 Task: Invite Team Member Softage.2@softage.net to Workspace Brand Management. Invite Team Member Softage.3@softage.net to Workspace Brand Management. Invite Team Member Softage.3@softage.net to Workspace Brand Management
Action: Mouse moved to (801, 116)
Screenshot: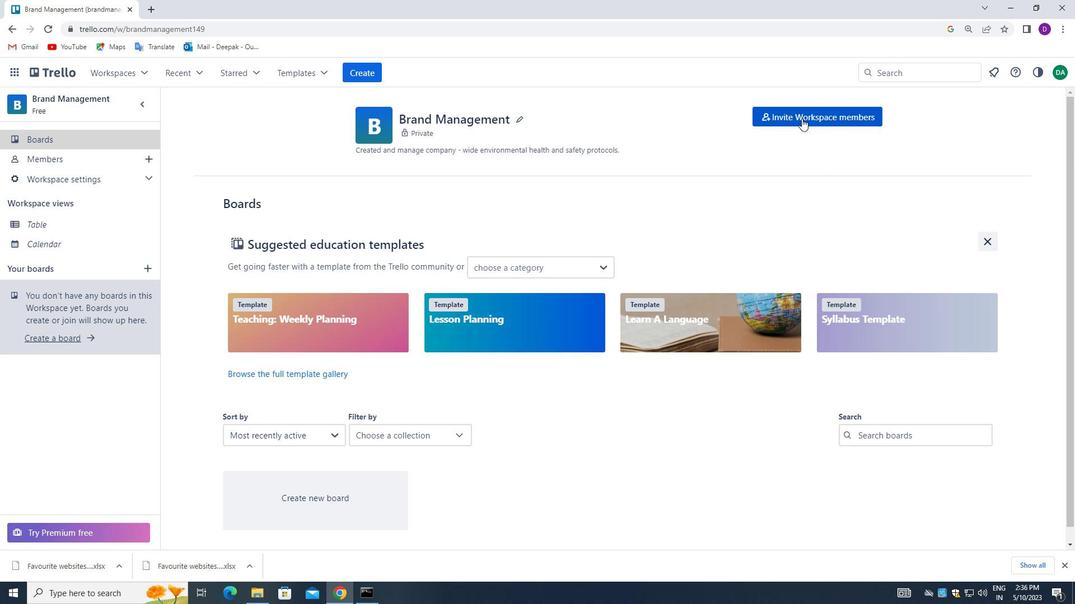 
Action: Mouse pressed left at (801, 116)
Screenshot: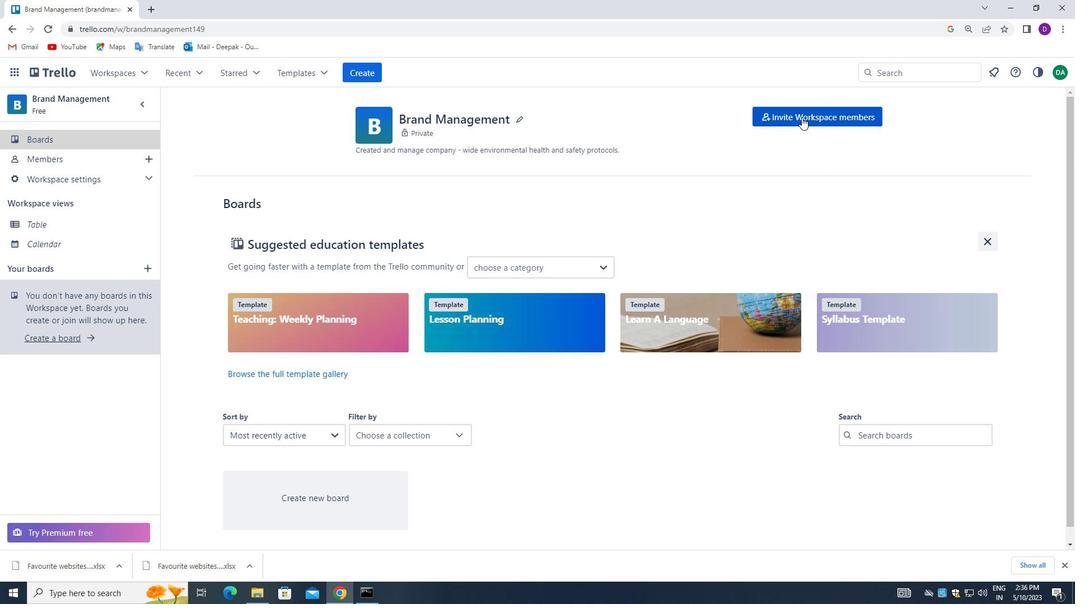 
Action: Mouse moved to (432, 299)
Screenshot: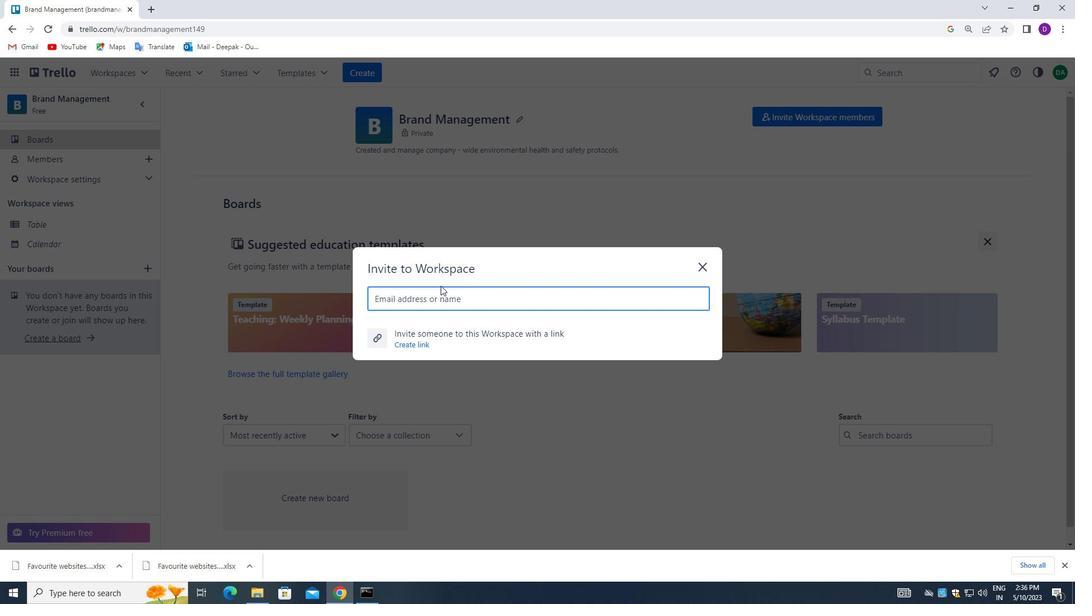 
Action: Mouse pressed left at (432, 299)
Screenshot: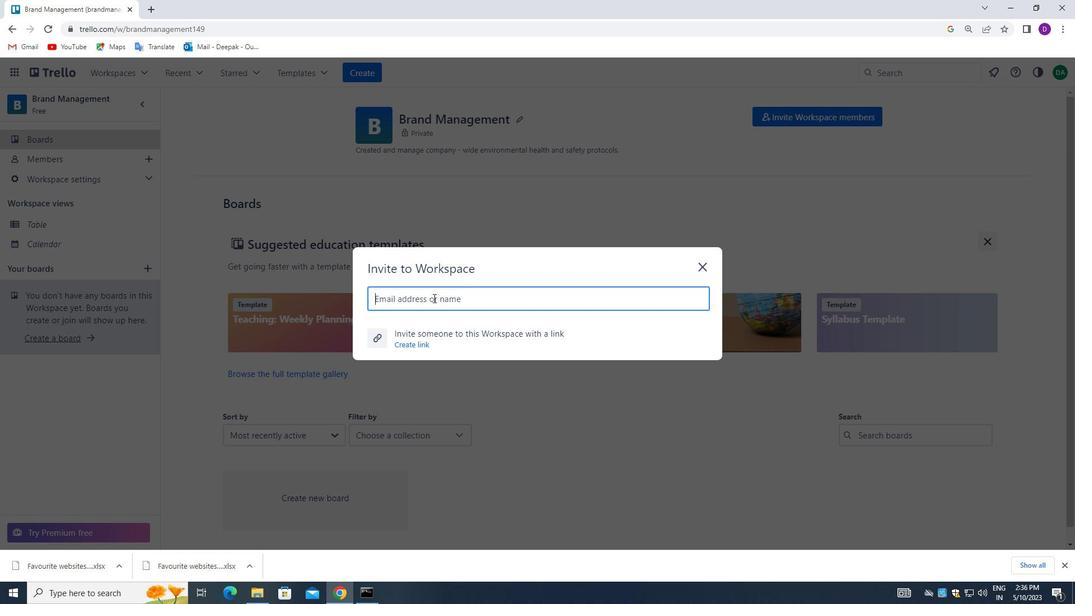 
Action: Mouse moved to (1014, 63)
Screenshot: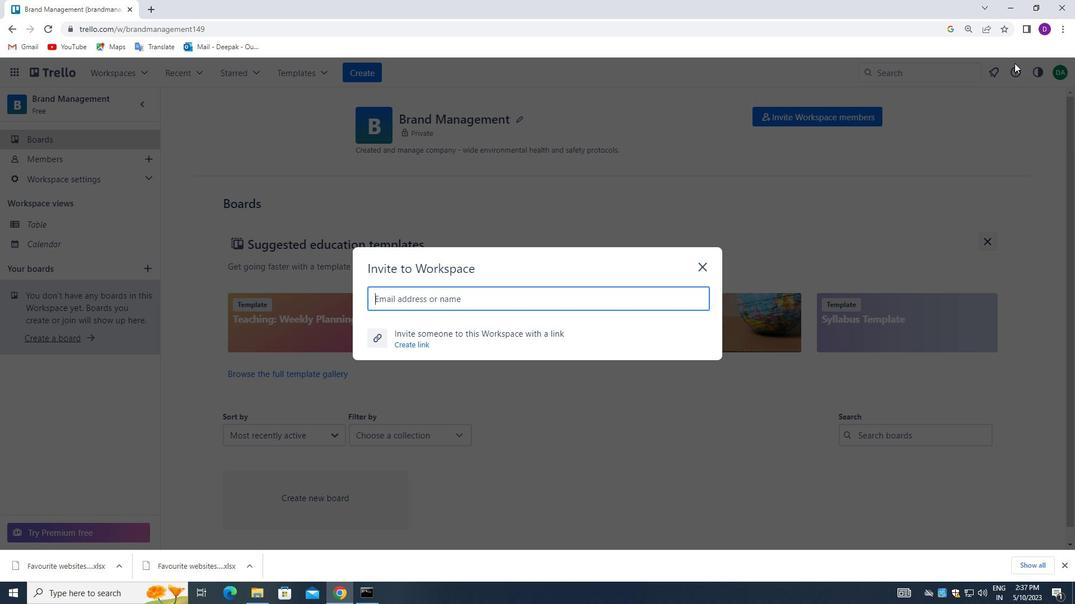 
Action: Key pressed <Key.shift_r>softage.2<Key.shift><Key.shift><Key.shift><Key.shift><Key.shift><Key.shift><Key.shift>@SOFTAGE.NET<Key.space>SOFTAGE.3<Key.shift_r><Key.shift_r><Key.shift_r><Key.shift_r><Key.shift_r>@SOFTAH<Key.backspace>G<Key.space><Key.backspace>E<Key.space><Key.backspace>.NET<Key.space>
Screenshot: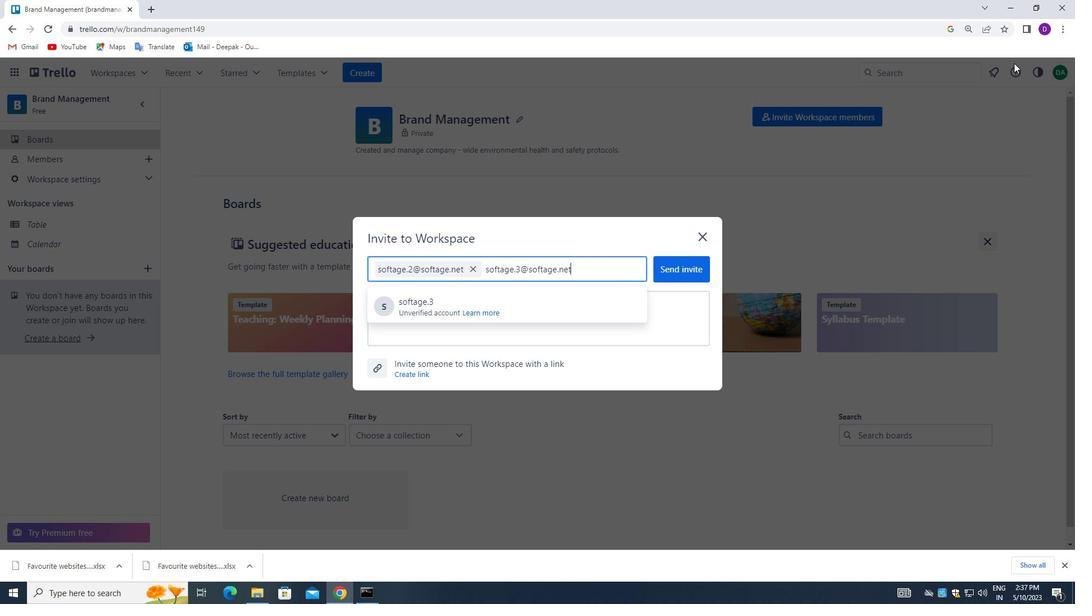 
Action: Mouse moved to (675, 261)
Screenshot: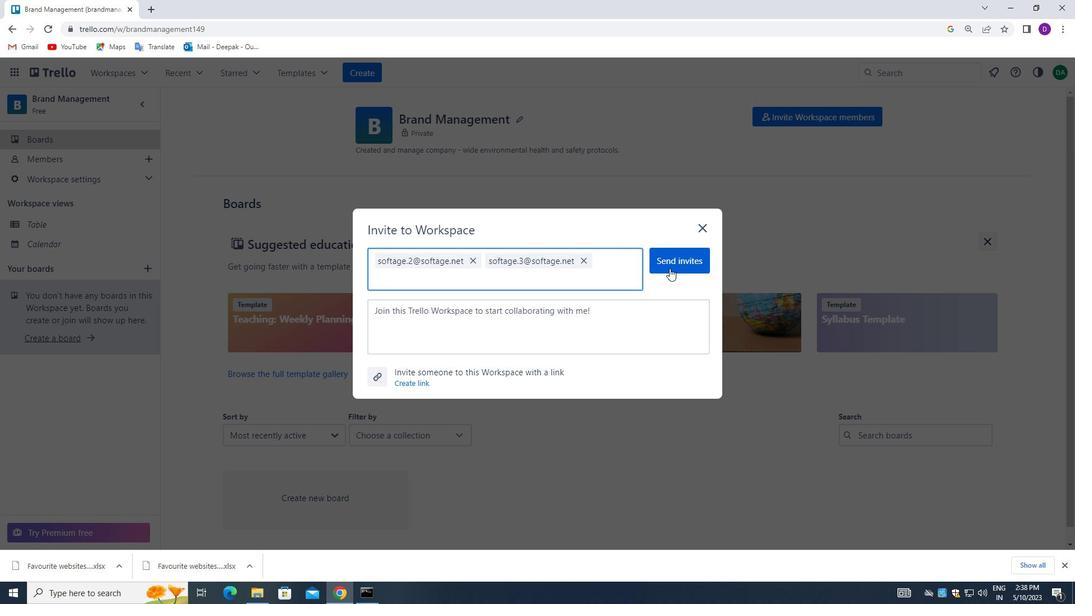 
Action: Mouse pressed left at (675, 261)
Screenshot: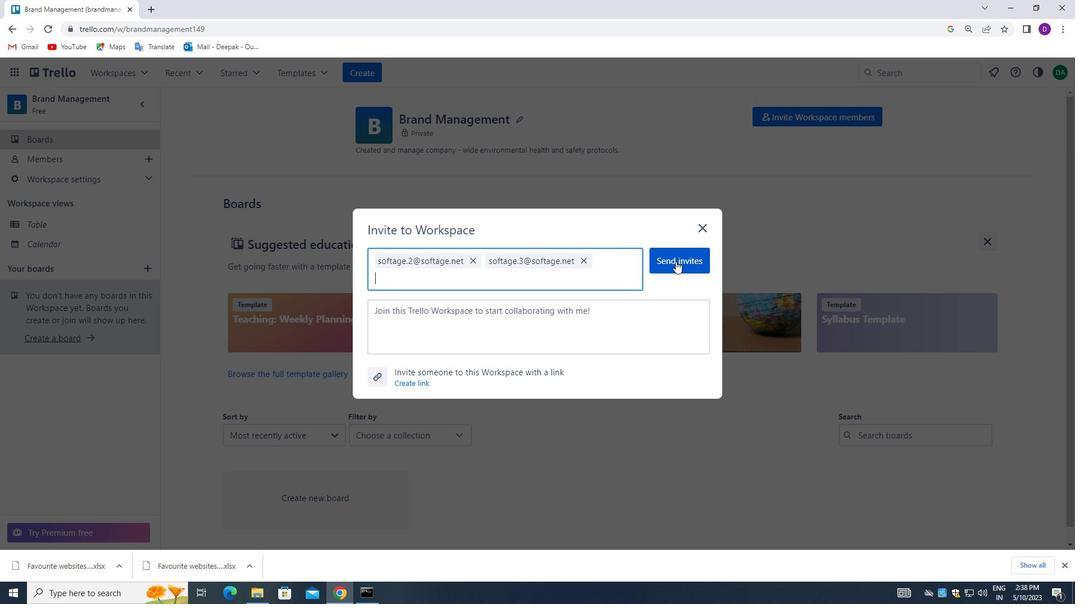 
Action: Mouse moved to (682, 262)
Screenshot: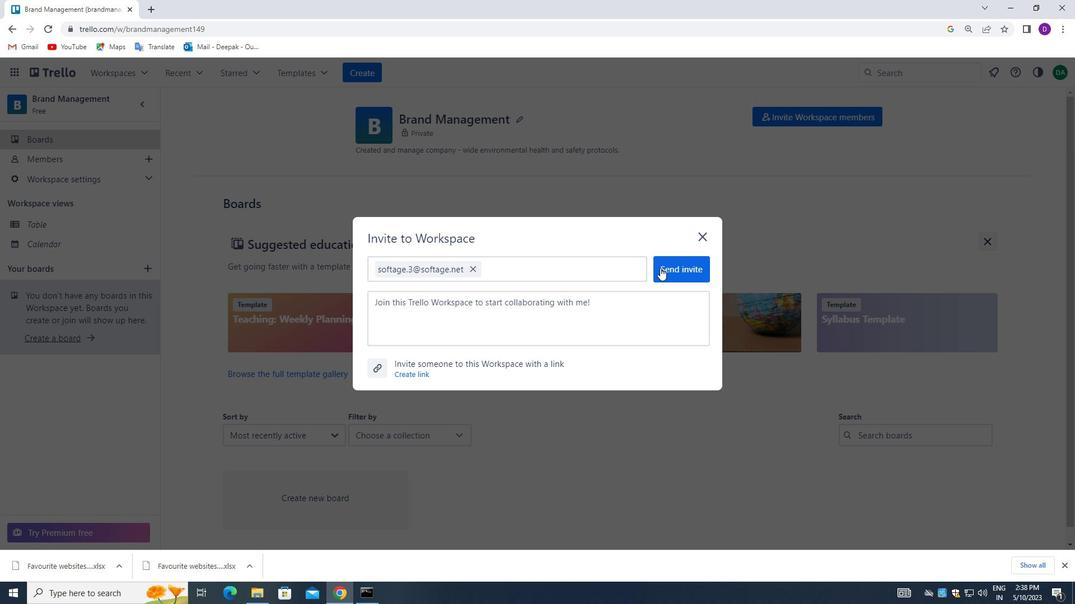 
Action: Mouse pressed left at (682, 262)
Screenshot: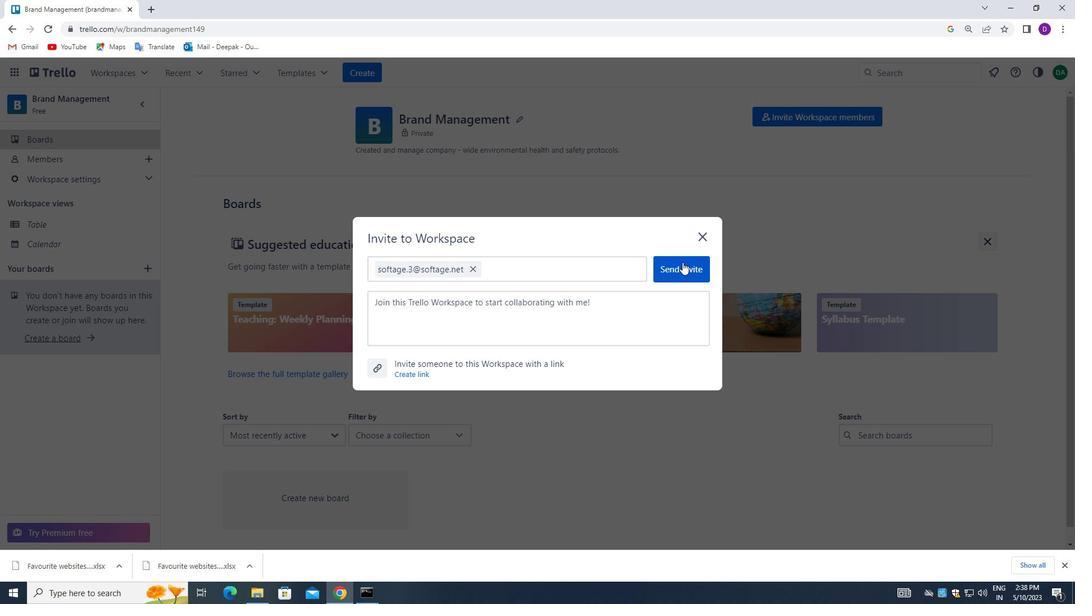 
Action: Mouse moved to (701, 237)
Screenshot: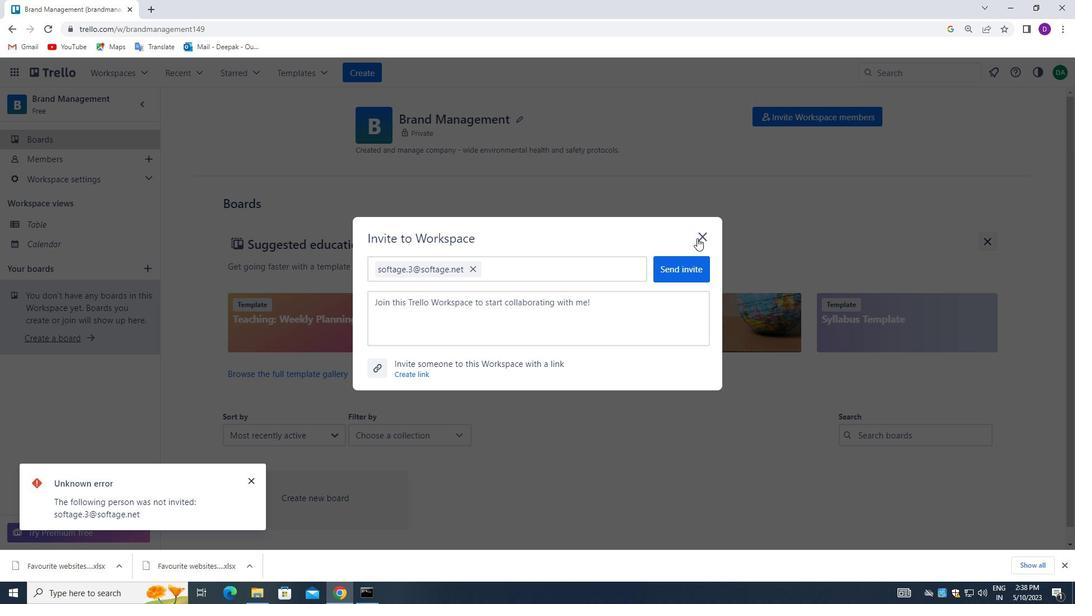 
Action: Mouse pressed left at (701, 237)
Screenshot: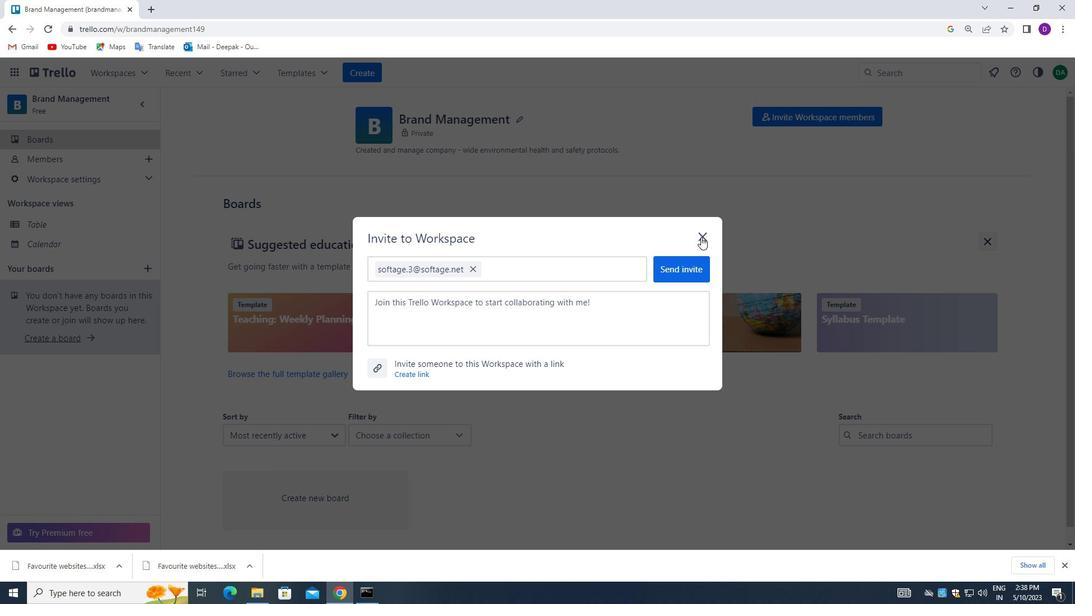 
Action: Mouse moved to (656, 219)
Screenshot: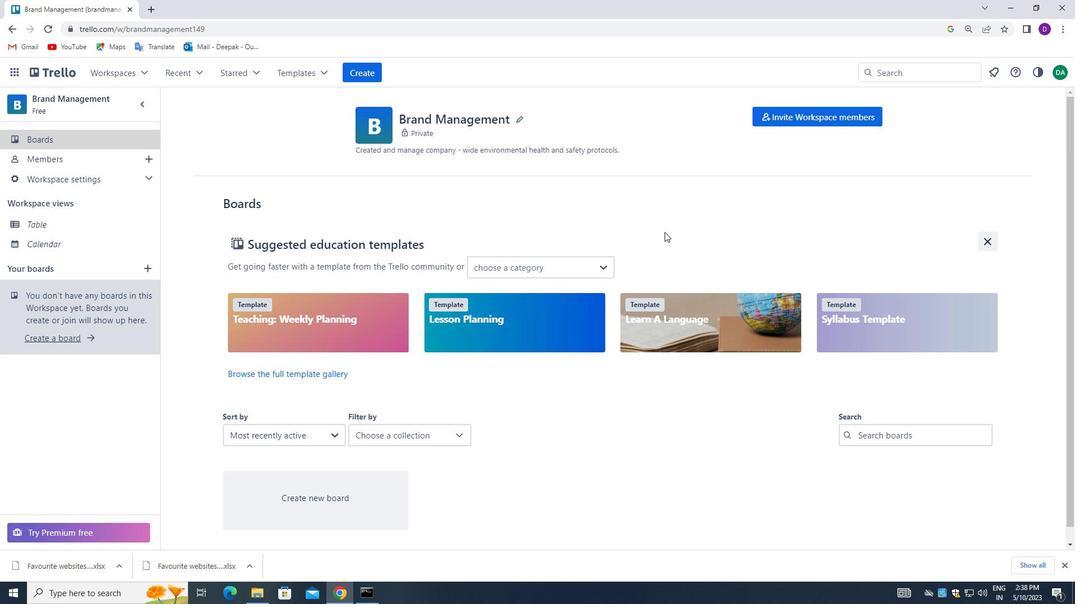 
